 Task: Archive the organization "Mark56771".
Action: Mouse moved to (1187, 89)
Screenshot: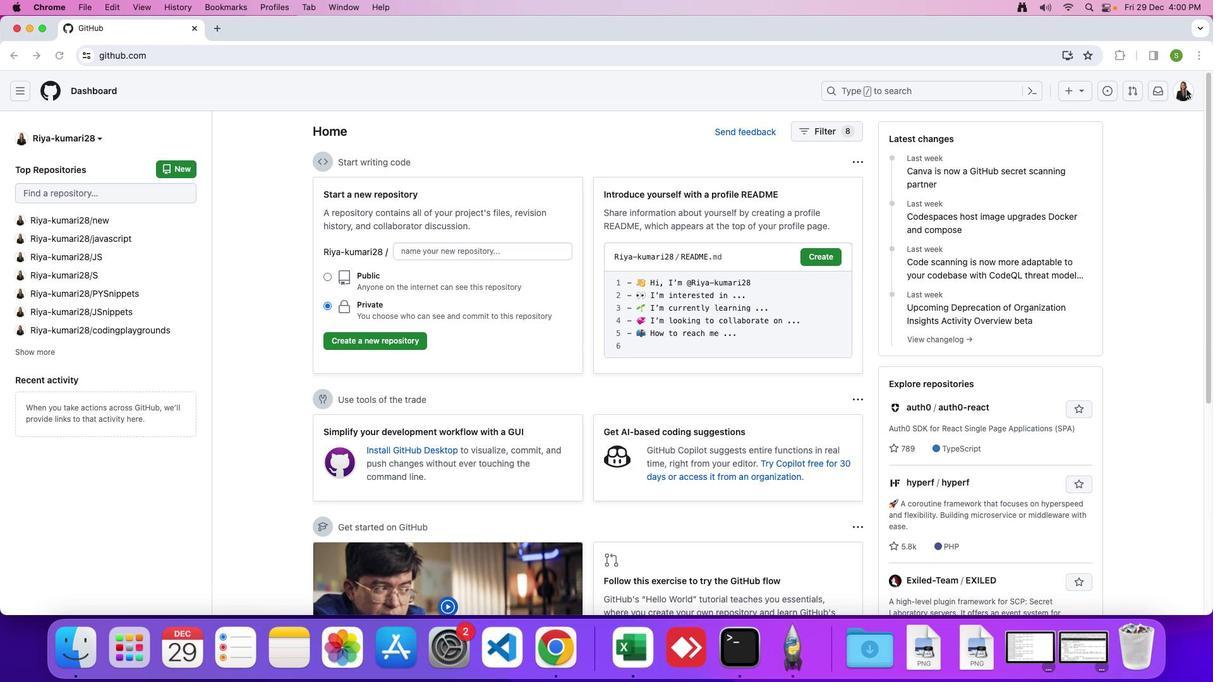 
Action: Mouse pressed left at (1187, 89)
Screenshot: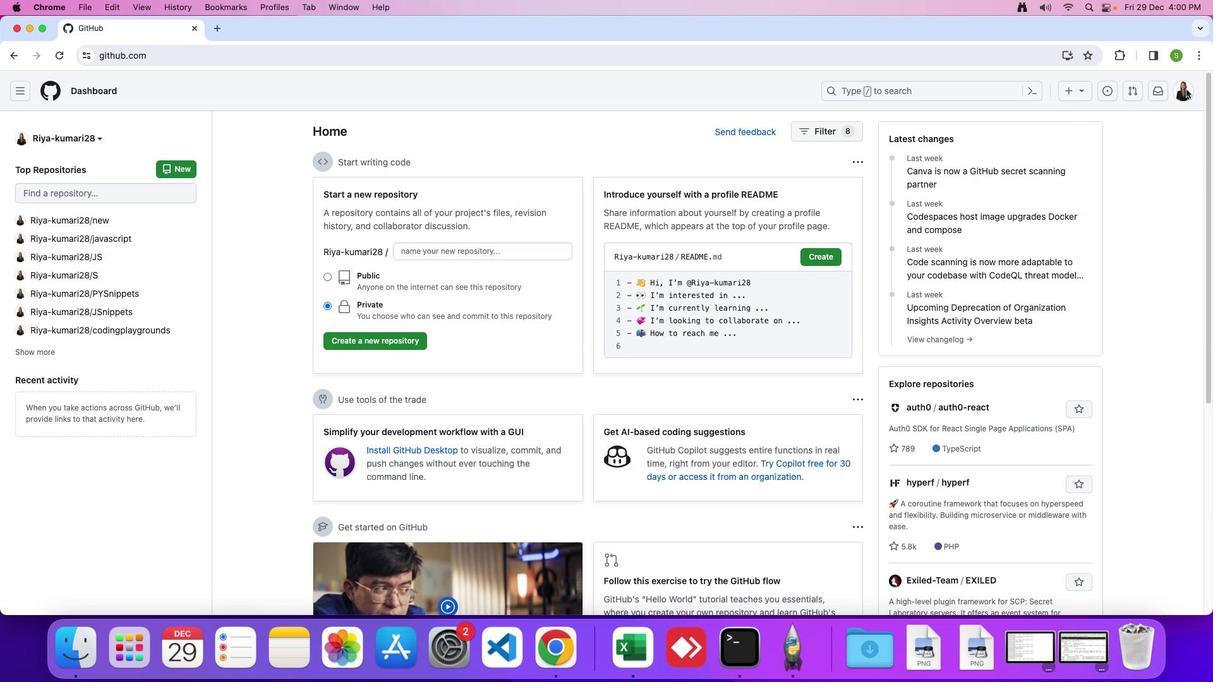 
Action: Mouse pressed left at (1187, 89)
Screenshot: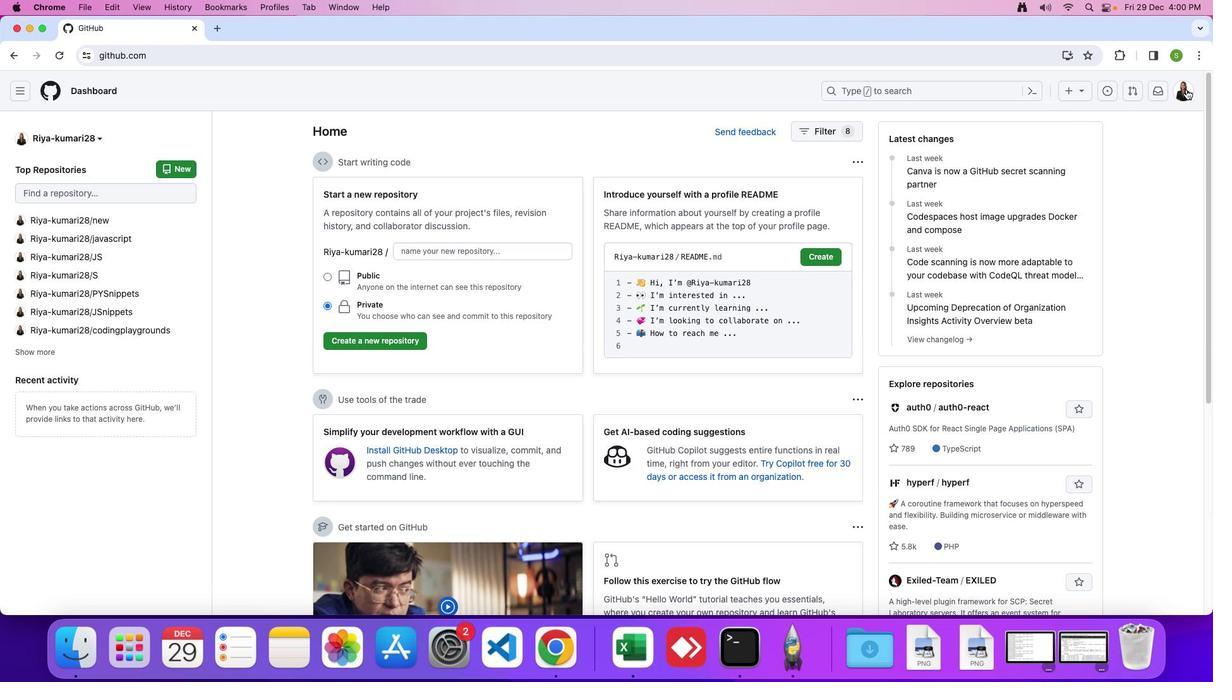 
Action: Mouse moved to (1131, 245)
Screenshot: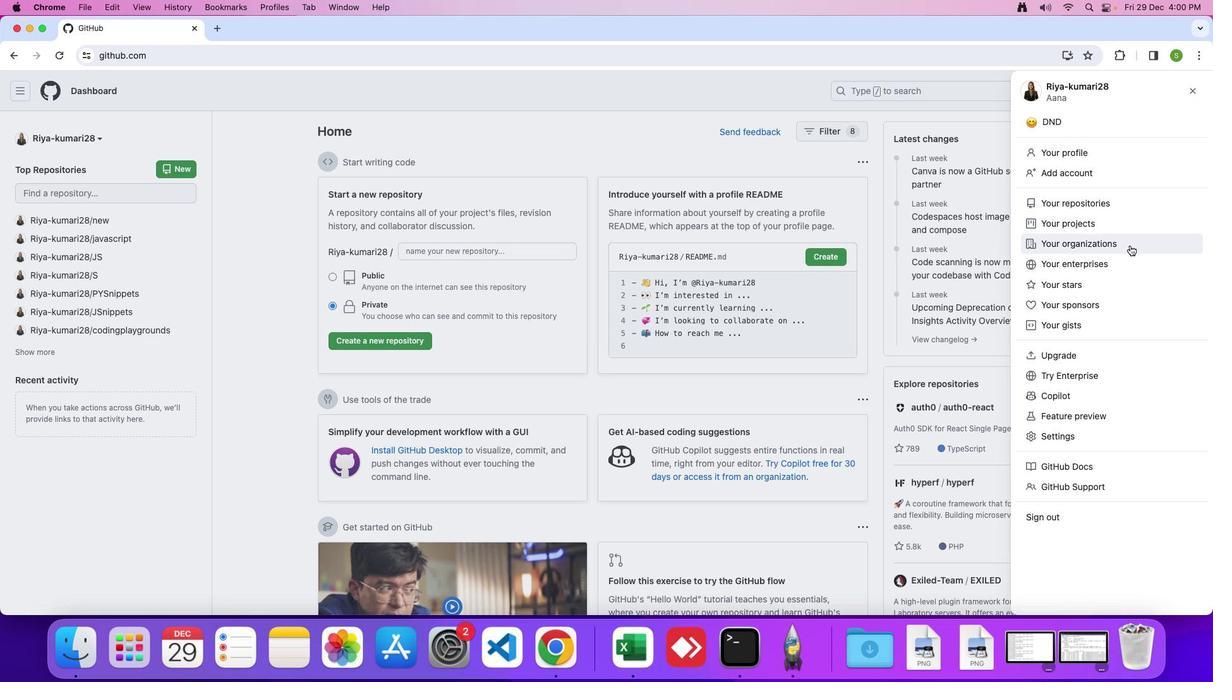 
Action: Mouse pressed left at (1131, 245)
Screenshot: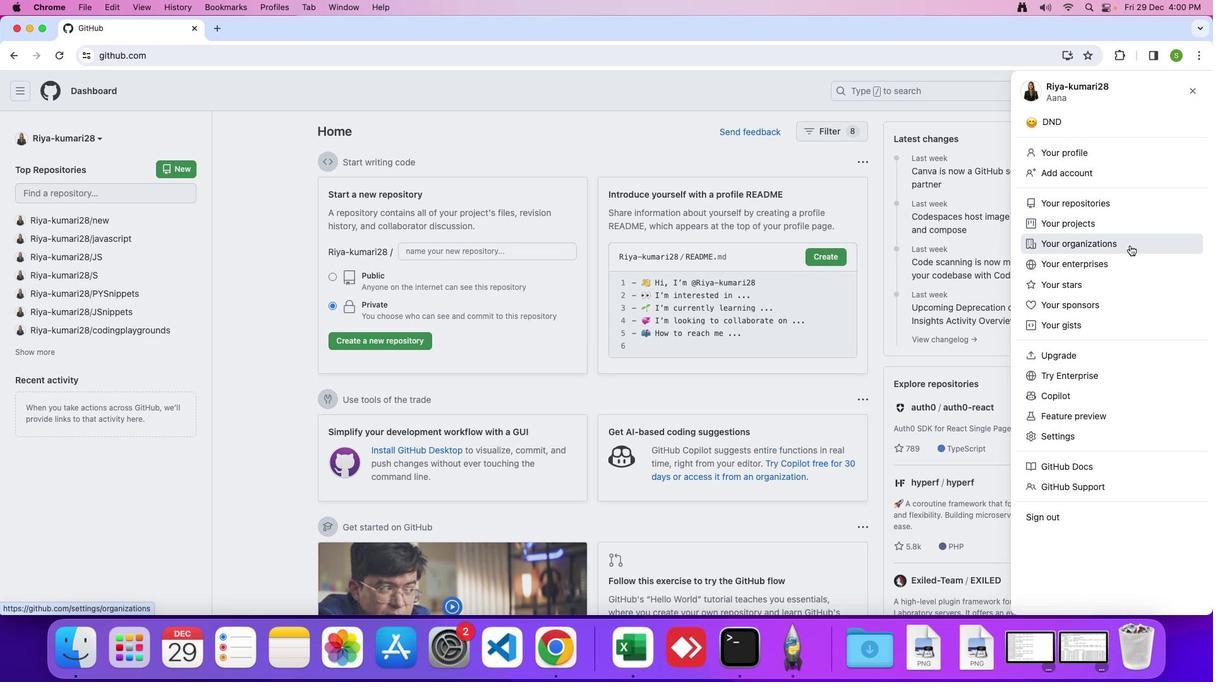 
Action: Mouse moved to (912, 264)
Screenshot: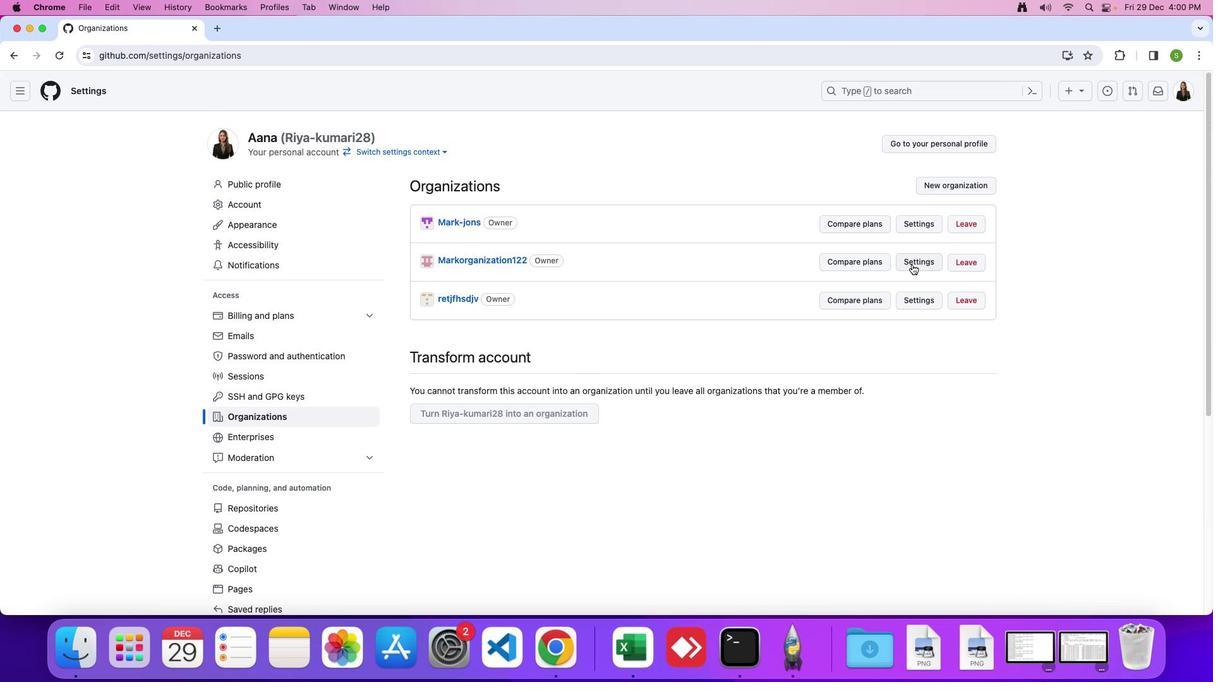 
Action: Mouse pressed left at (912, 264)
Screenshot: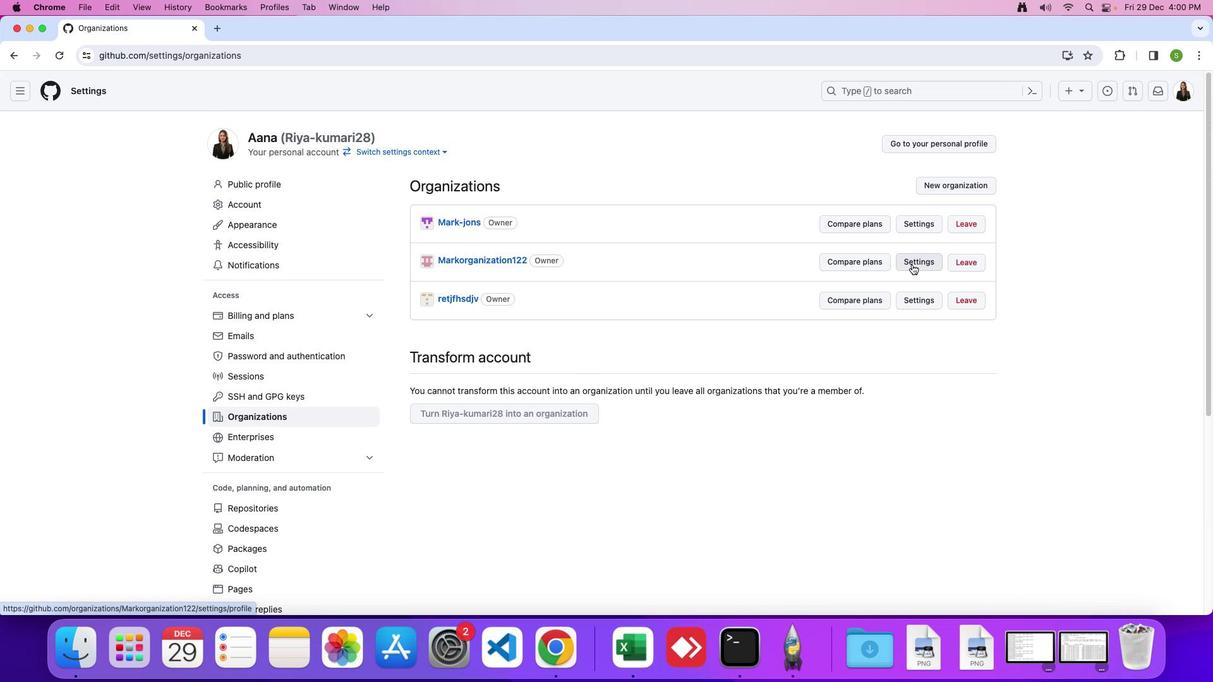 
Action: Mouse moved to (727, 384)
Screenshot: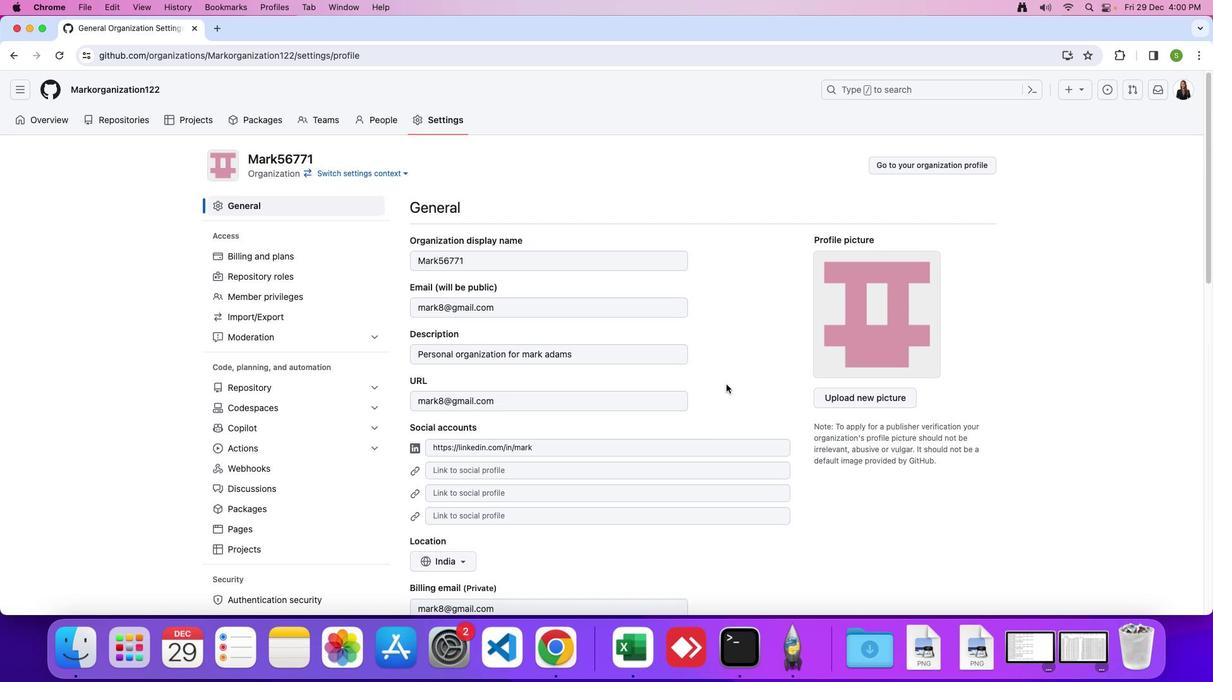 
Action: Mouse scrolled (727, 384) with delta (0, 0)
Screenshot: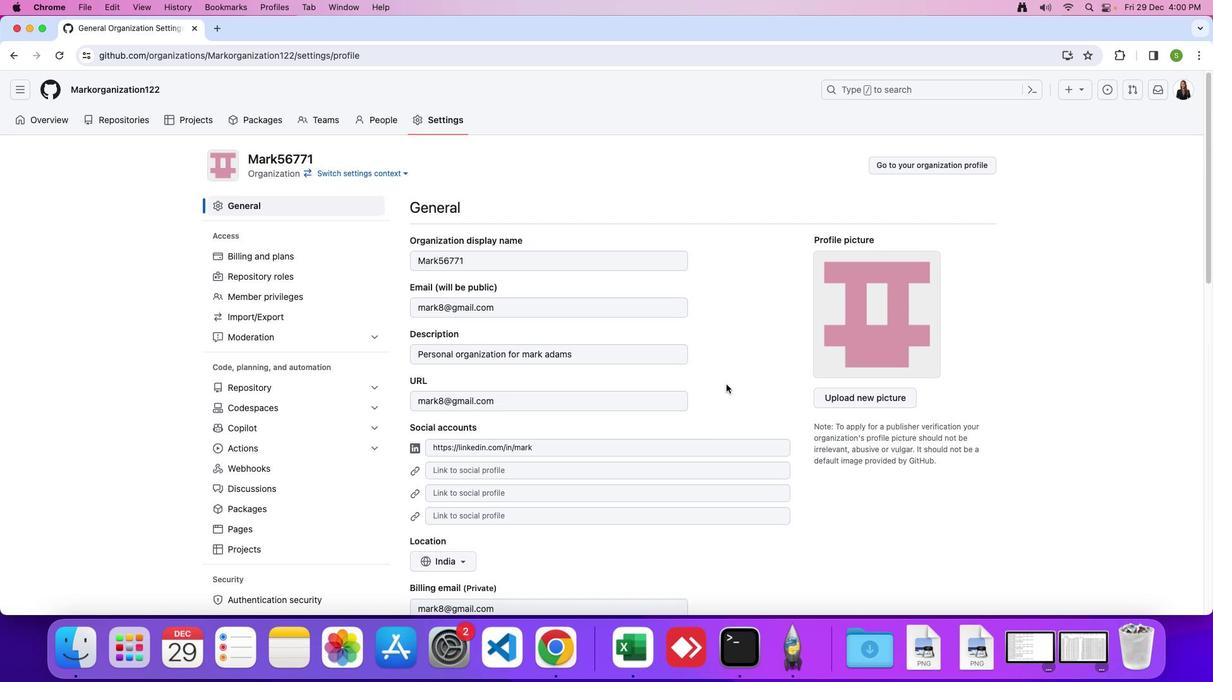 
Action: Mouse moved to (727, 384)
Screenshot: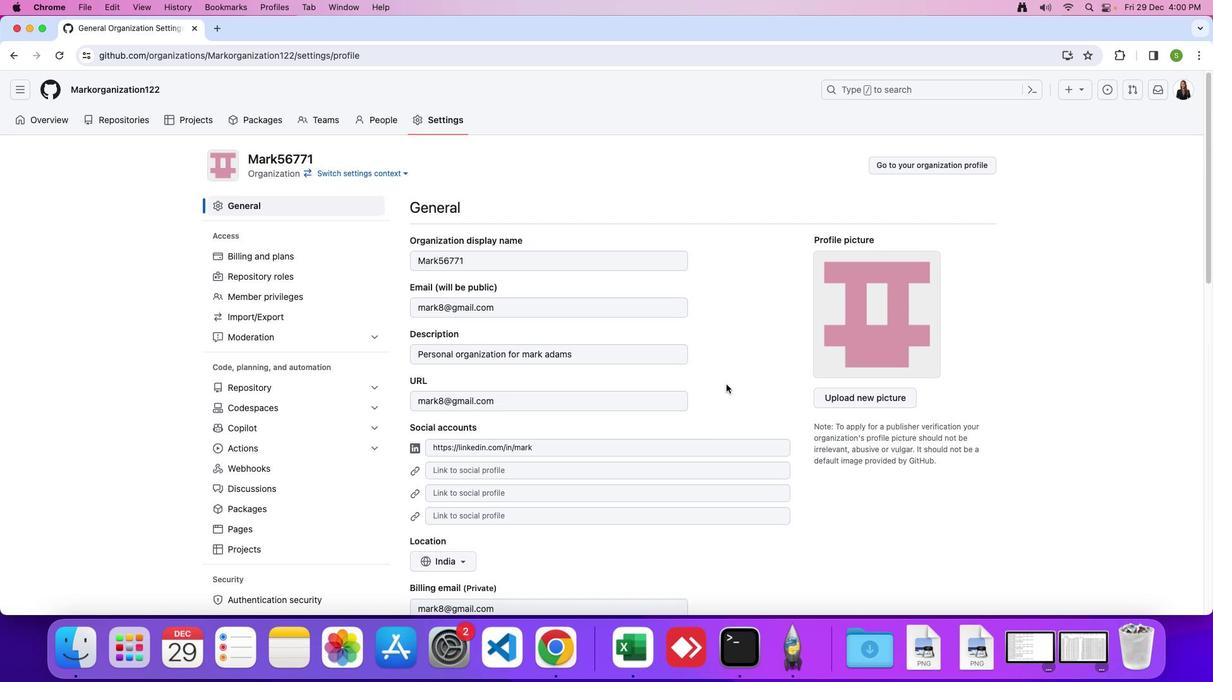 
Action: Mouse scrolled (727, 384) with delta (0, 0)
Screenshot: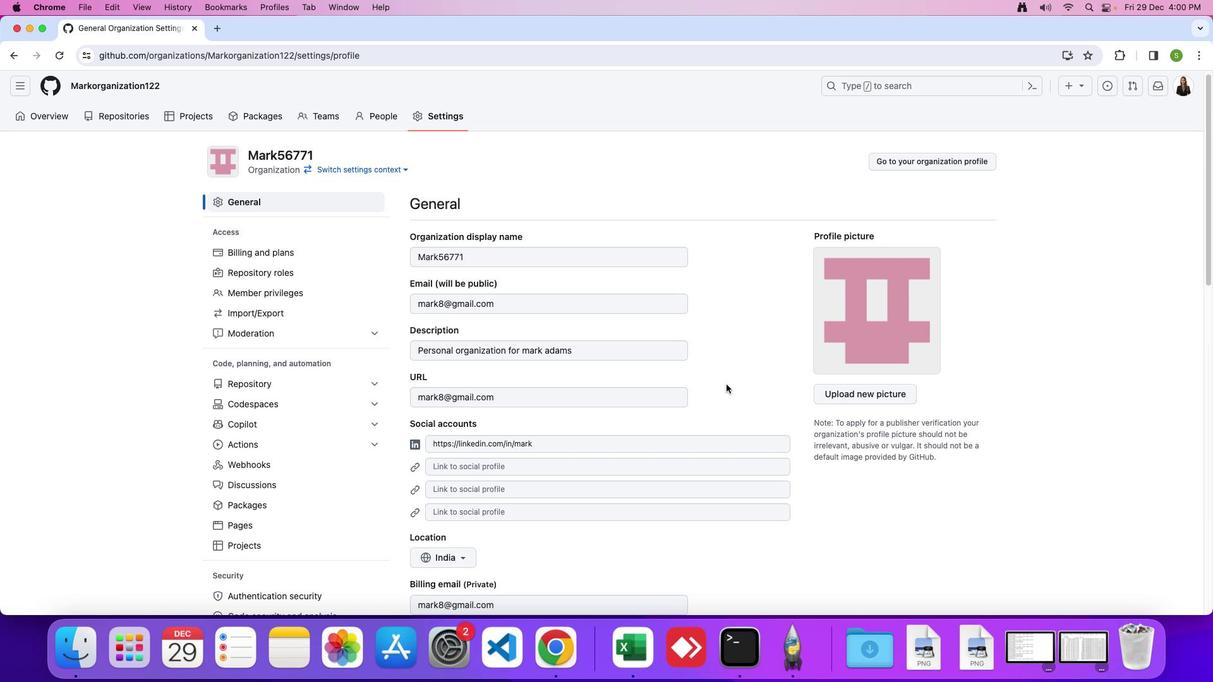 
Action: Mouse scrolled (727, 384) with delta (0, 0)
Screenshot: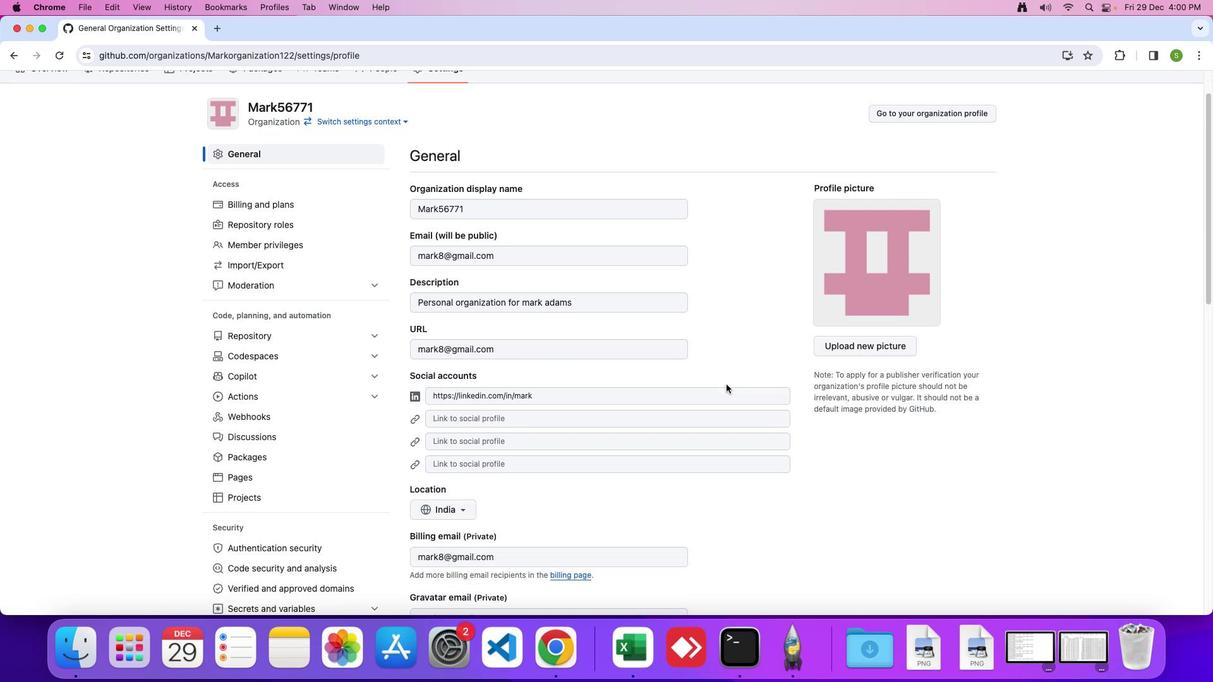 
Action: Mouse scrolled (727, 384) with delta (0, 0)
Screenshot: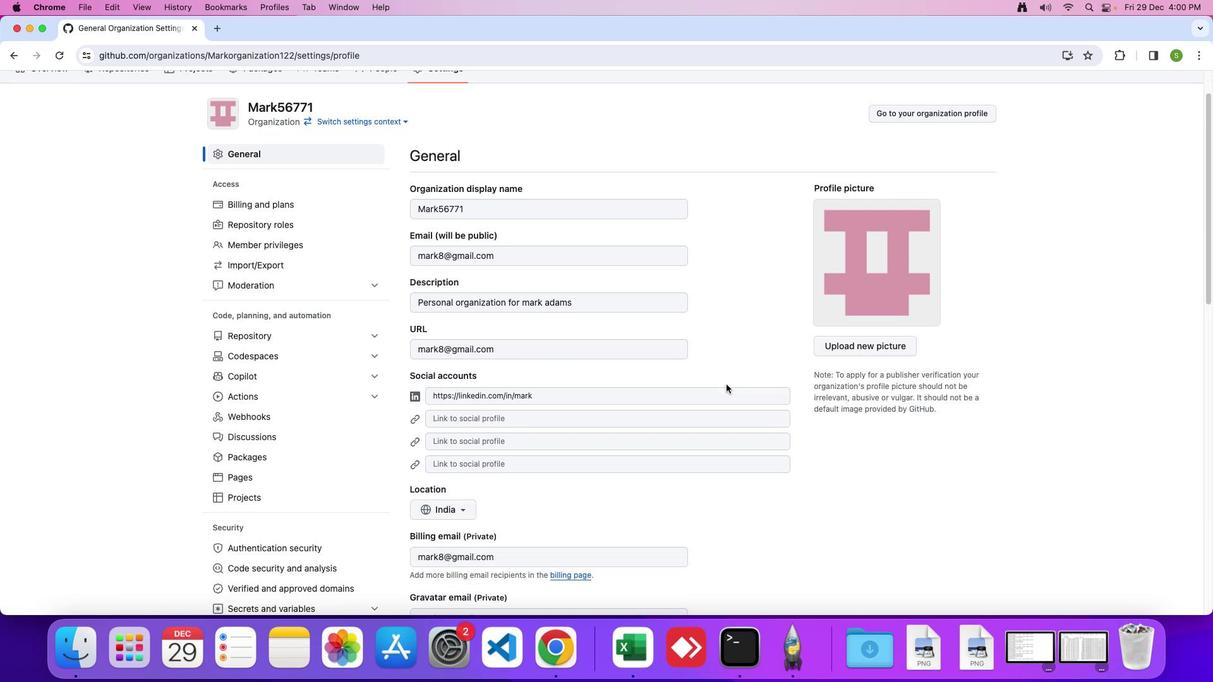 
Action: Mouse scrolled (727, 384) with delta (0, -3)
Screenshot: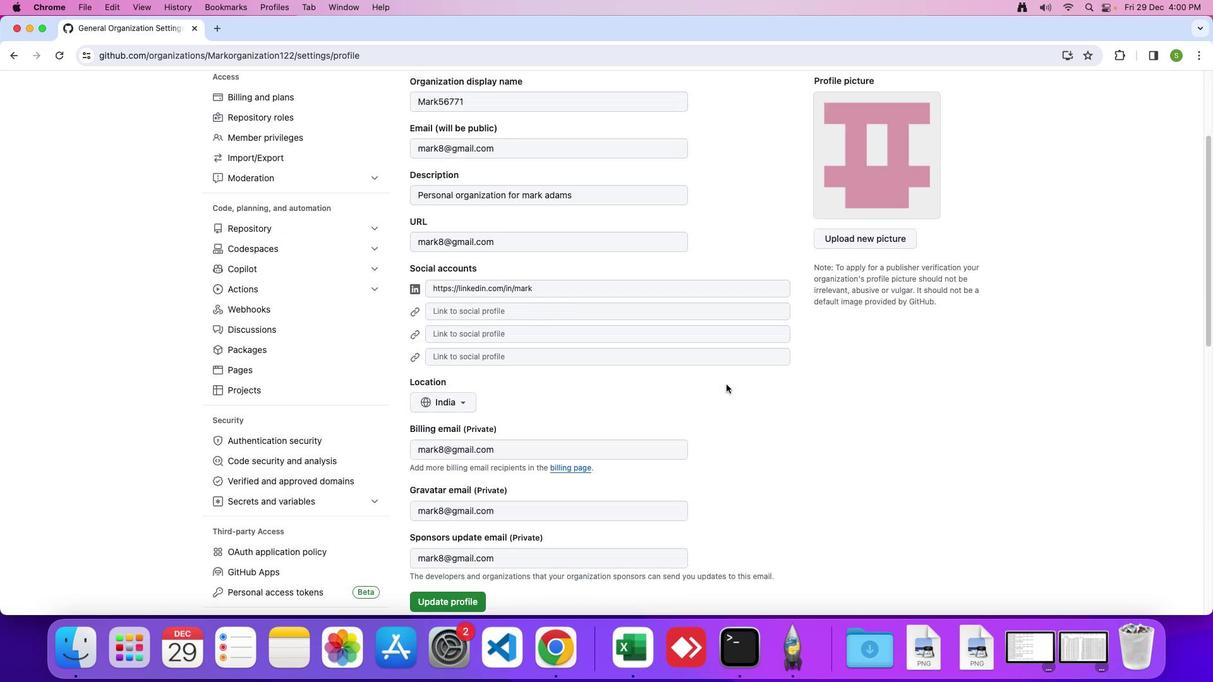 
Action: Mouse scrolled (727, 384) with delta (0, -4)
Screenshot: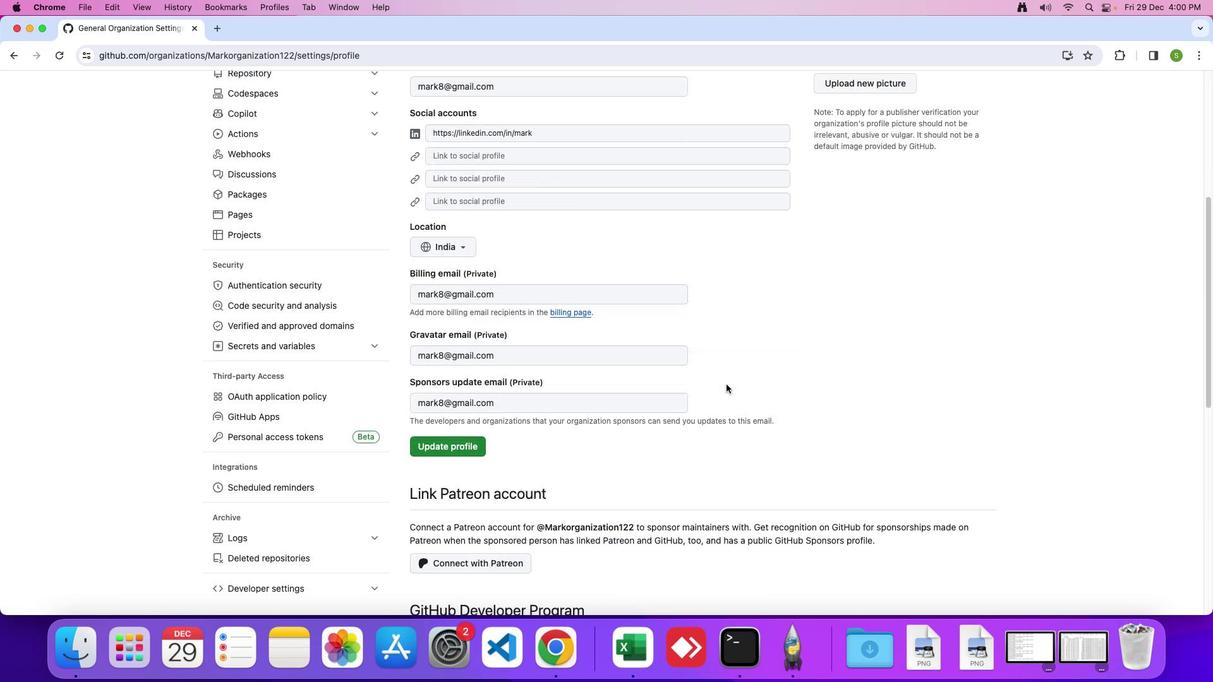 
Action: Mouse scrolled (727, 384) with delta (0, 0)
Screenshot: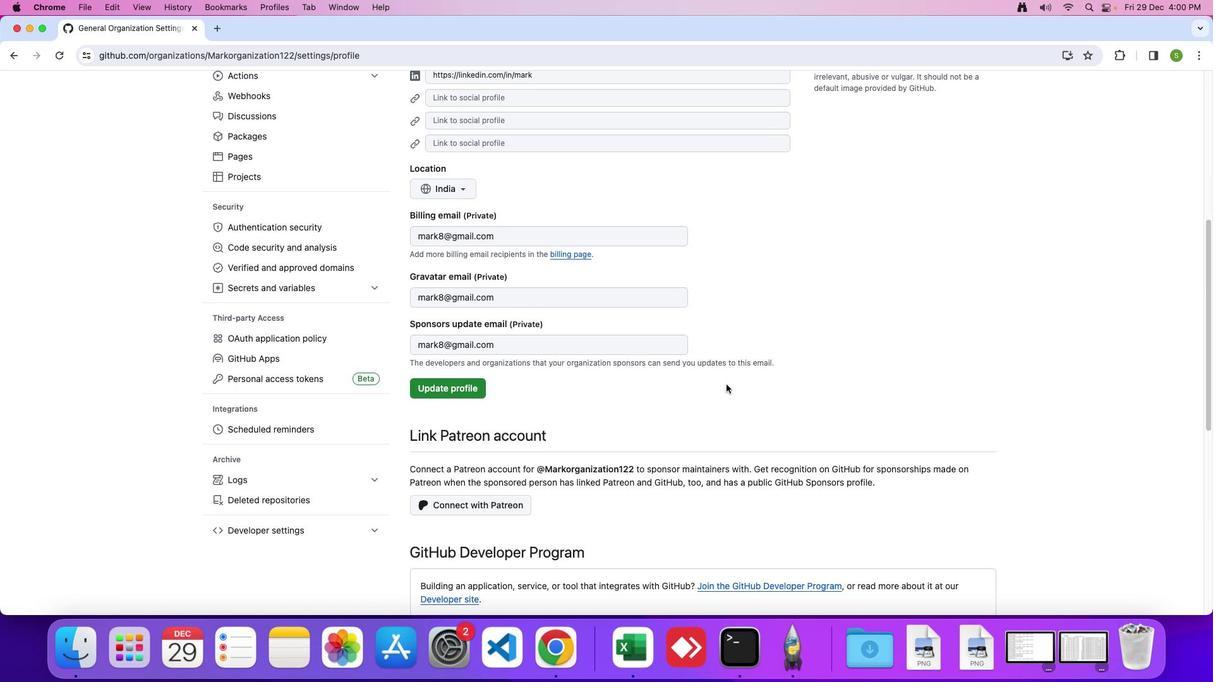 
Action: Mouse scrolled (727, 384) with delta (0, 0)
Screenshot: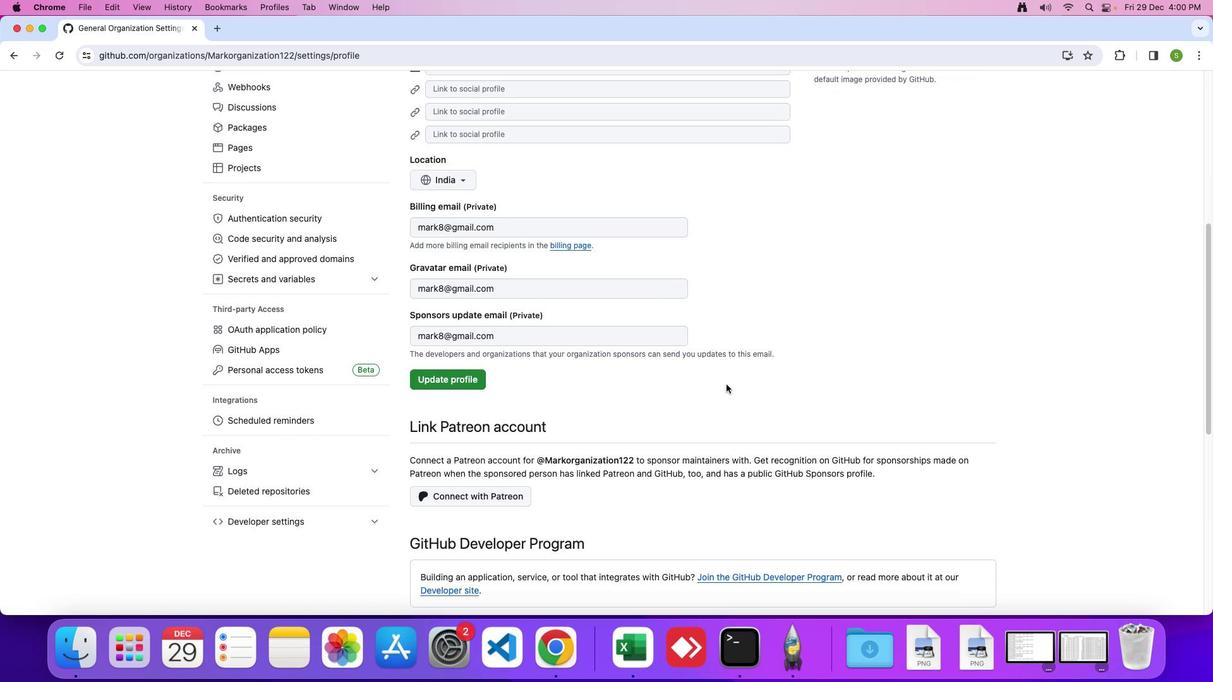 
Action: Mouse scrolled (727, 384) with delta (0, -1)
Screenshot: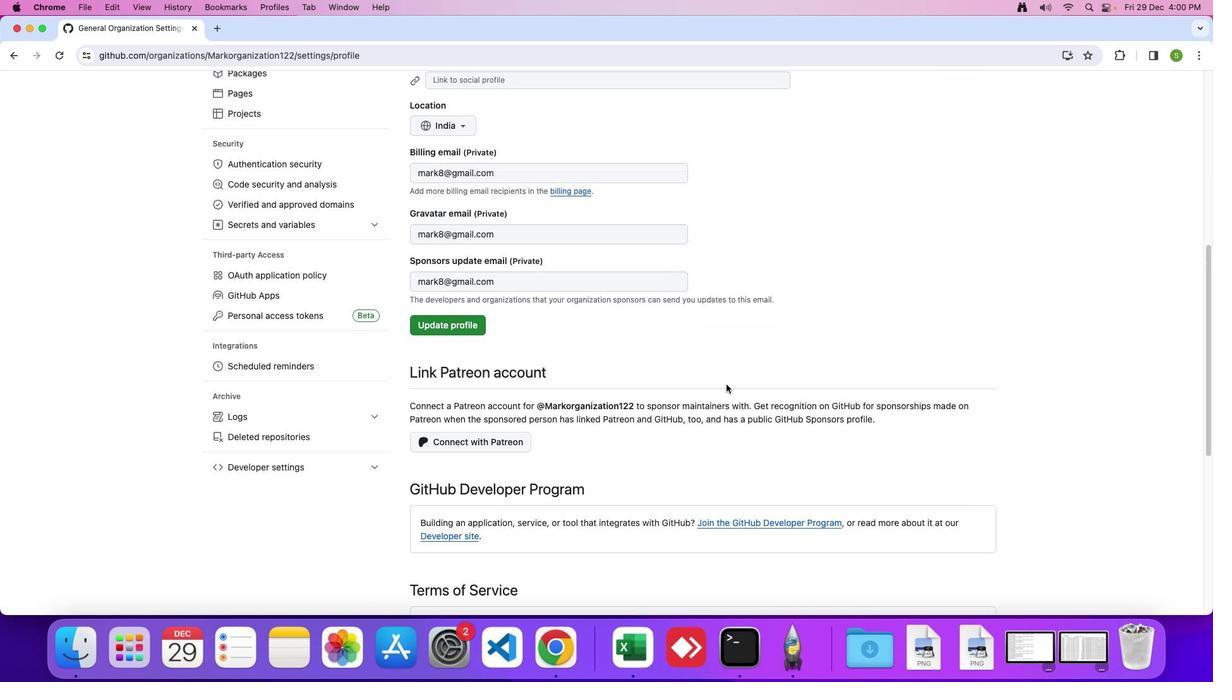 
Action: Mouse scrolled (727, 384) with delta (0, 0)
Screenshot: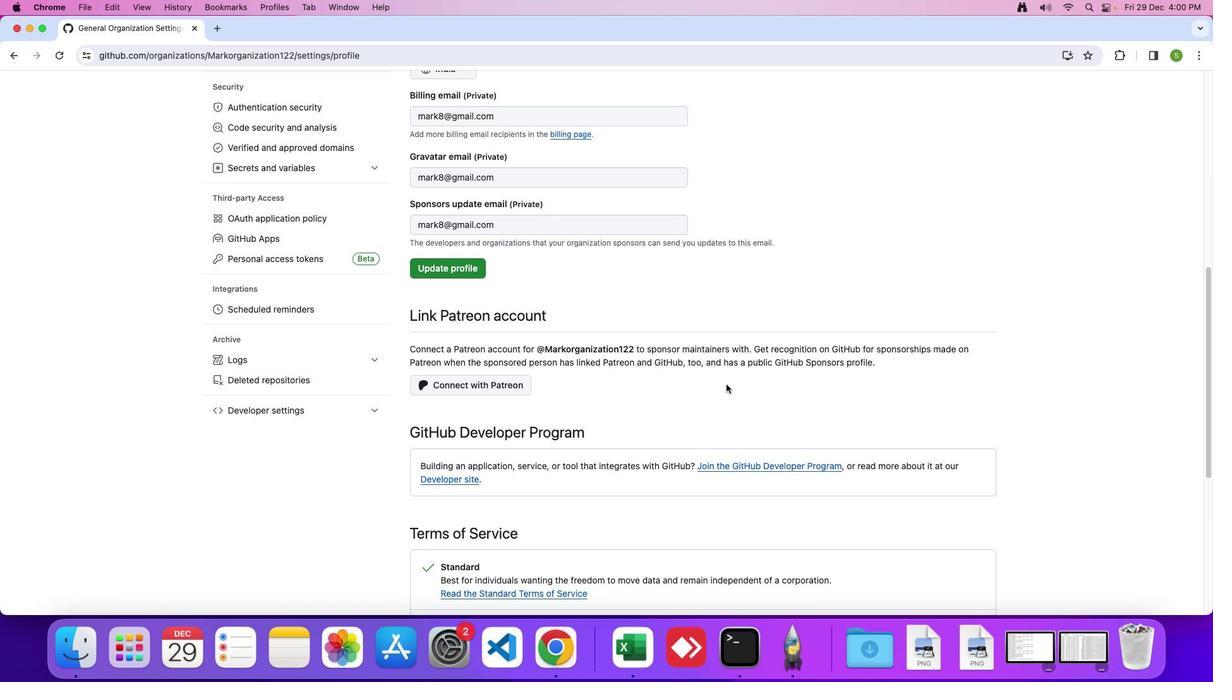 
Action: Mouse scrolled (727, 384) with delta (0, 0)
Screenshot: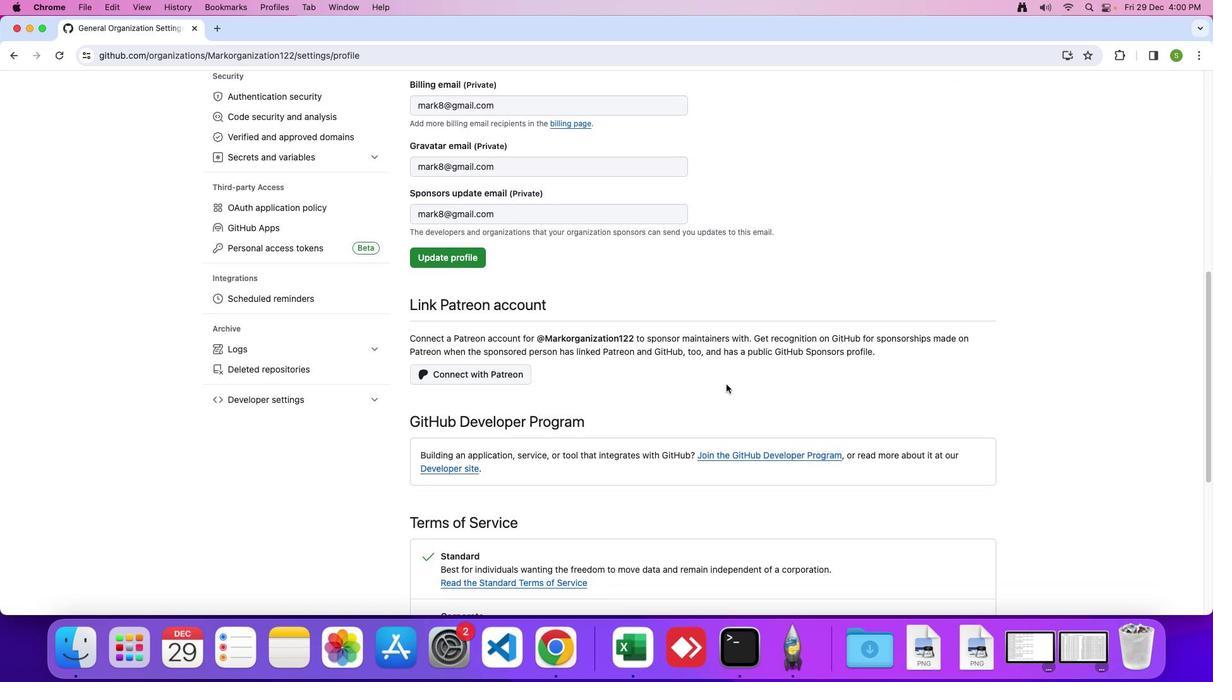 
Action: Mouse scrolled (727, 384) with delta (0, 0)
Screenshot: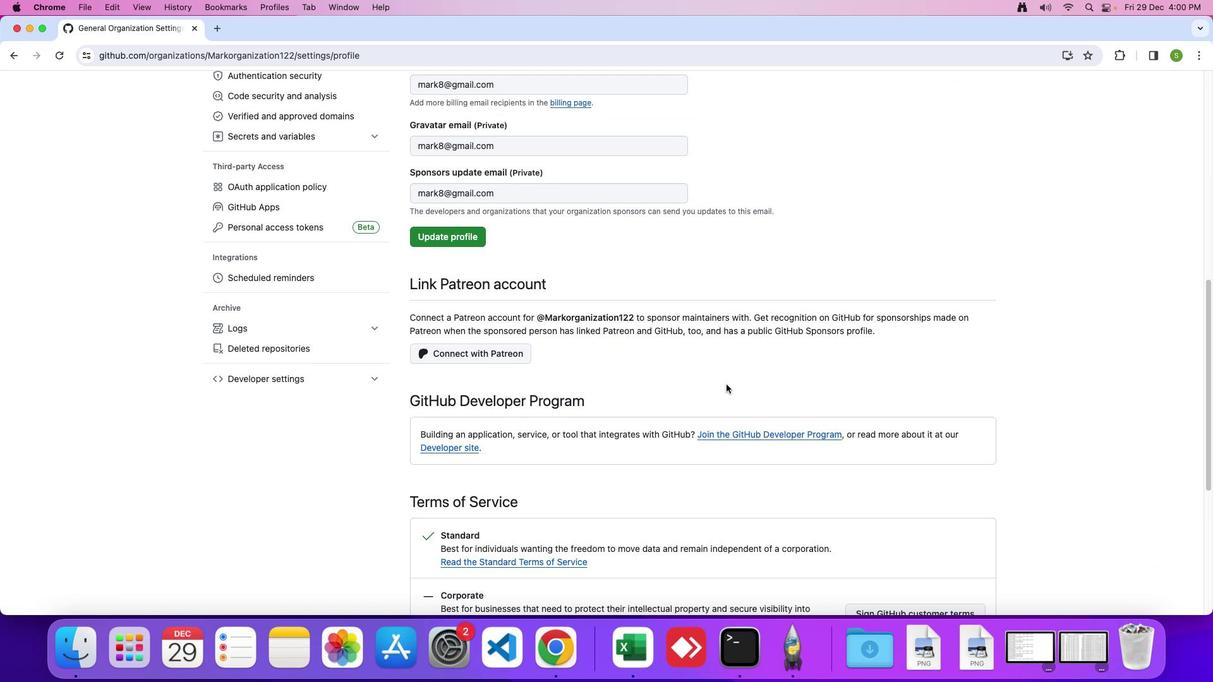 
Action: Mouse scrolled (727, 384) with delta (0, 0)
Screenshot: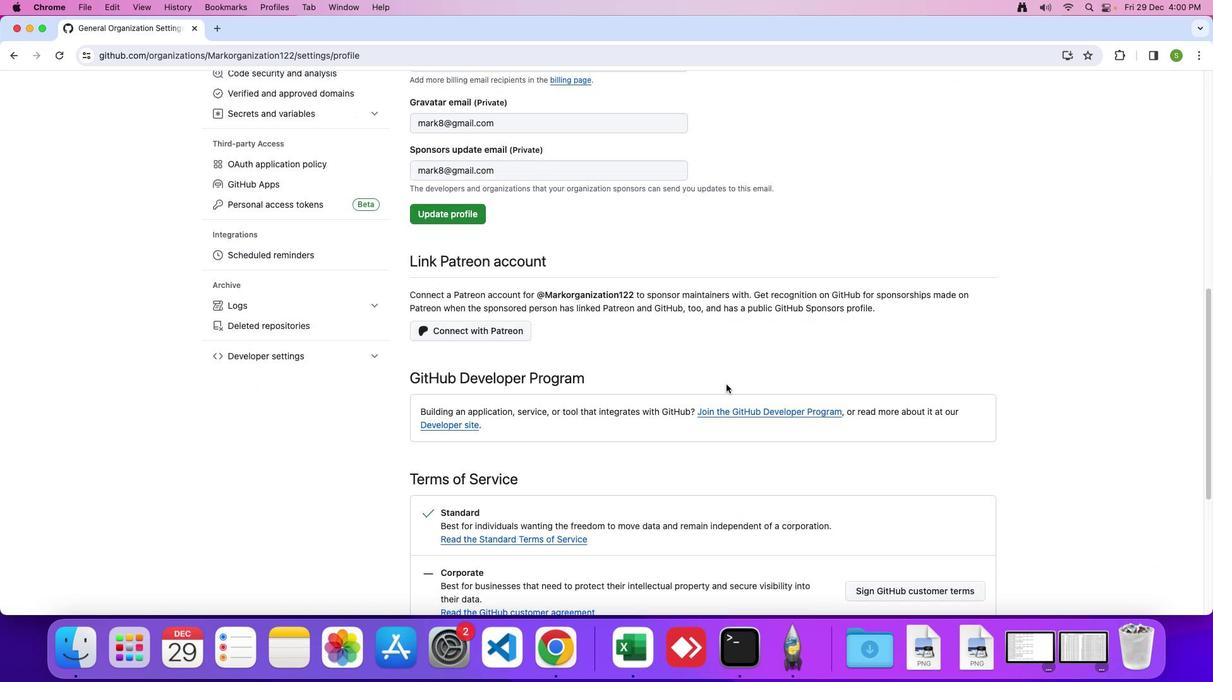 
Action: Mouse scrolled (727, 384) with delta (0, -2)
Screenshot: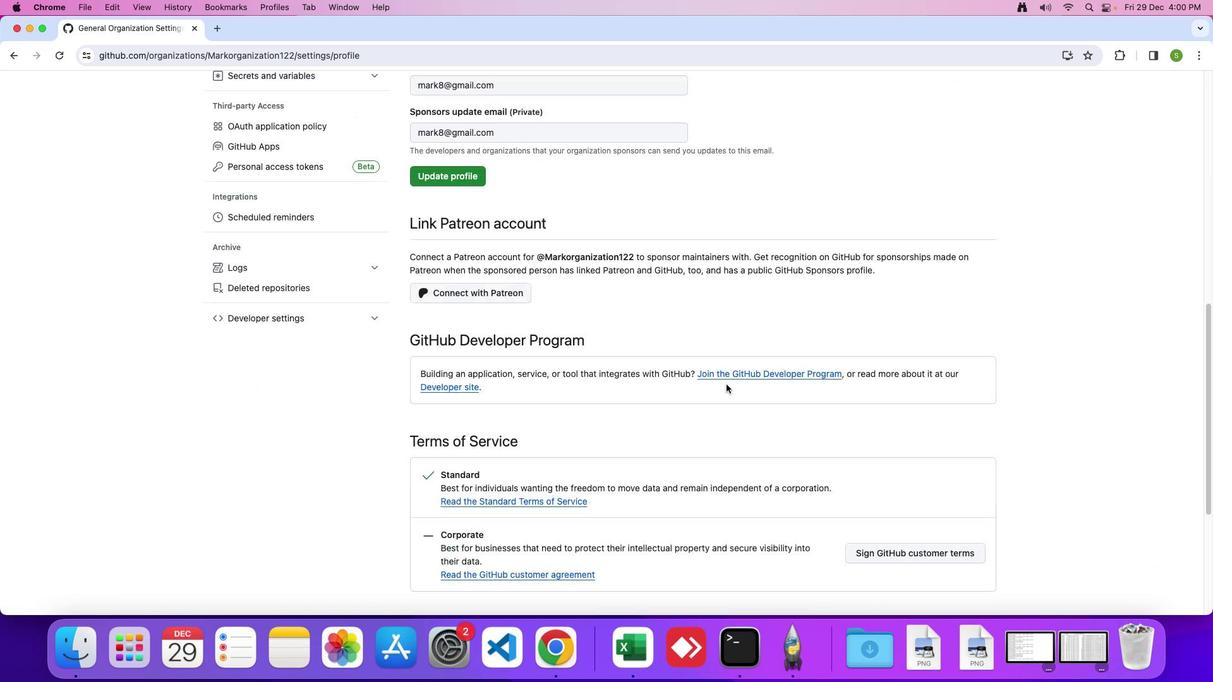 
Action: Mouse scrolled (727, 384) with delta (0, 0)
Screenshot: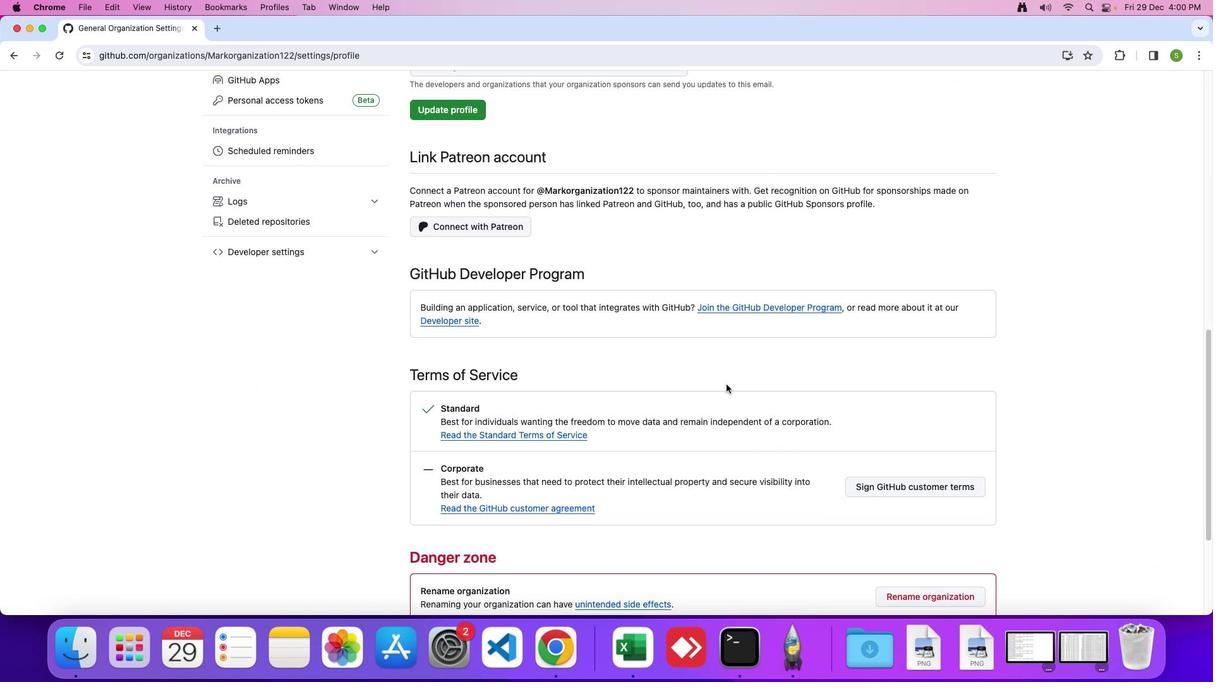 
Action: Mouse scrolled (727, 384) with delta (0, 0)
Screenshot: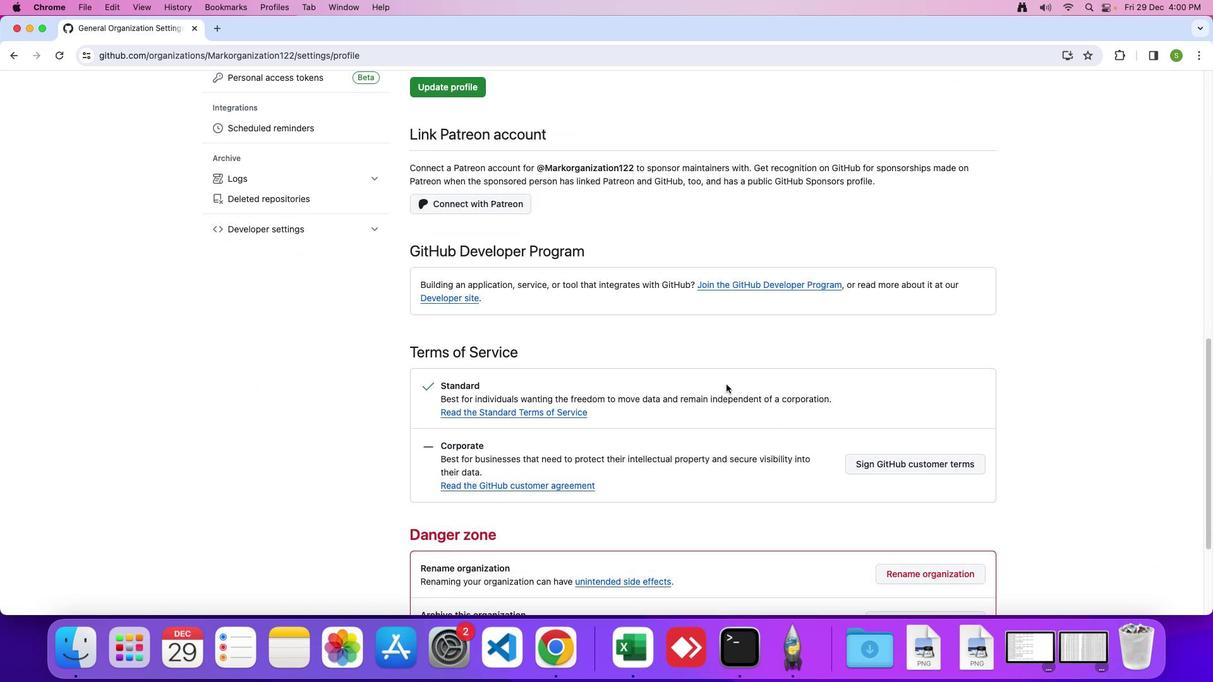 
Action: Mouse scrolled (727, 384) with delta (0, -1)
Screenshot: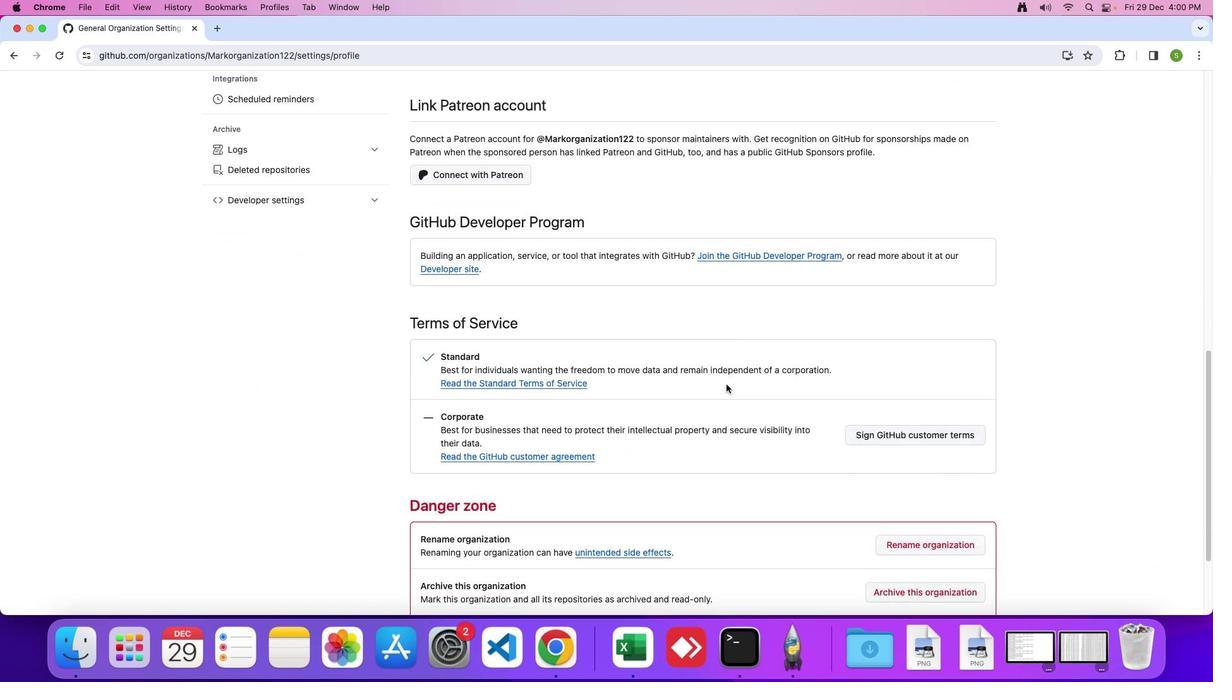 
Action: Mouse scrolled (727, 384) with delta (0, 0)
Screenshot: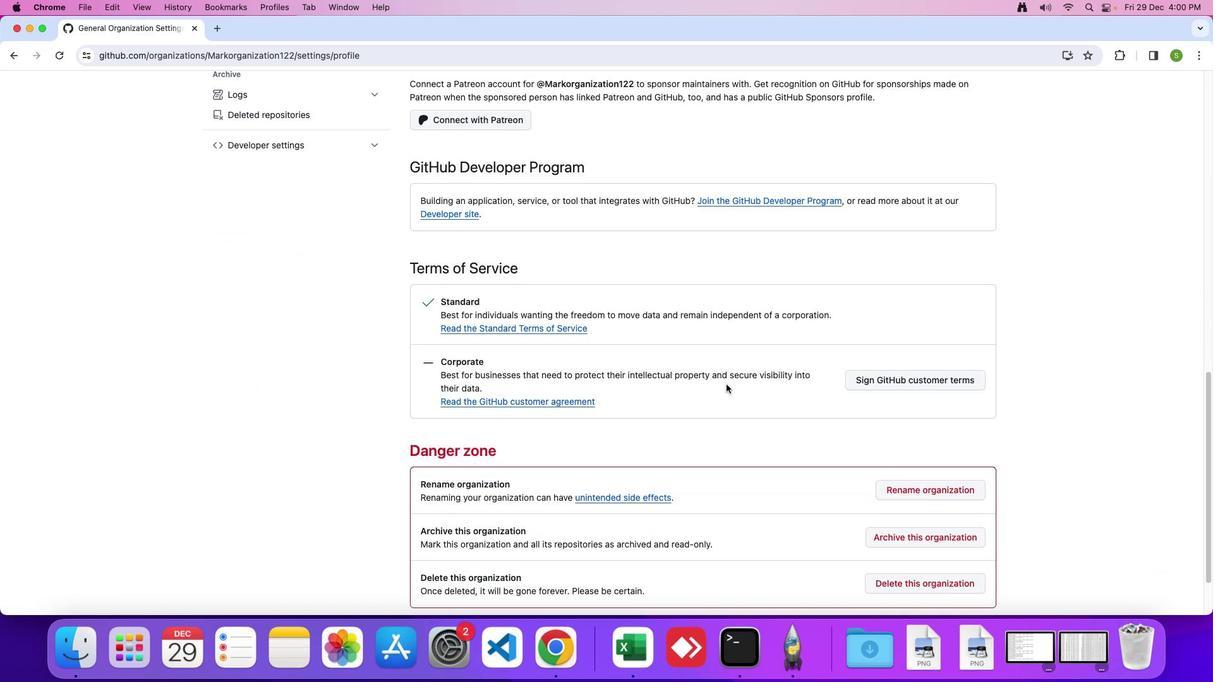 
Action: Mouse scrolled (727, 384) with delta (0, 3)
Screenshot: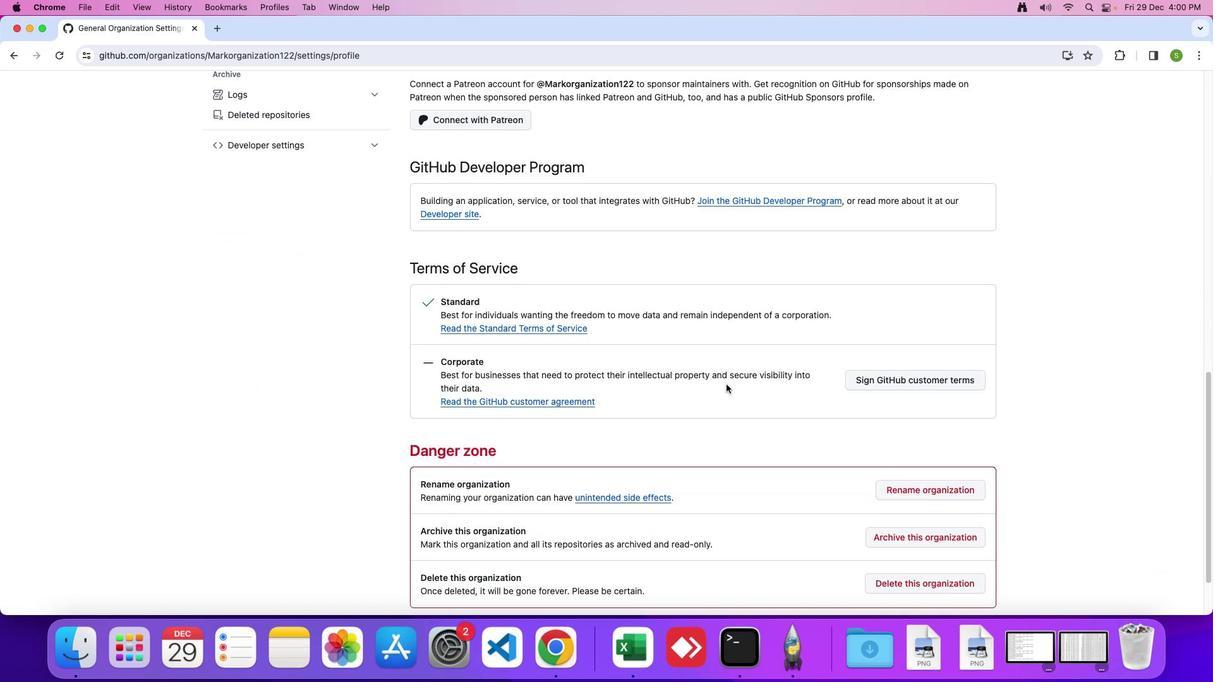 
Action: Mouse scrolled (727, 384) with delta (0, -3)
Screenshot: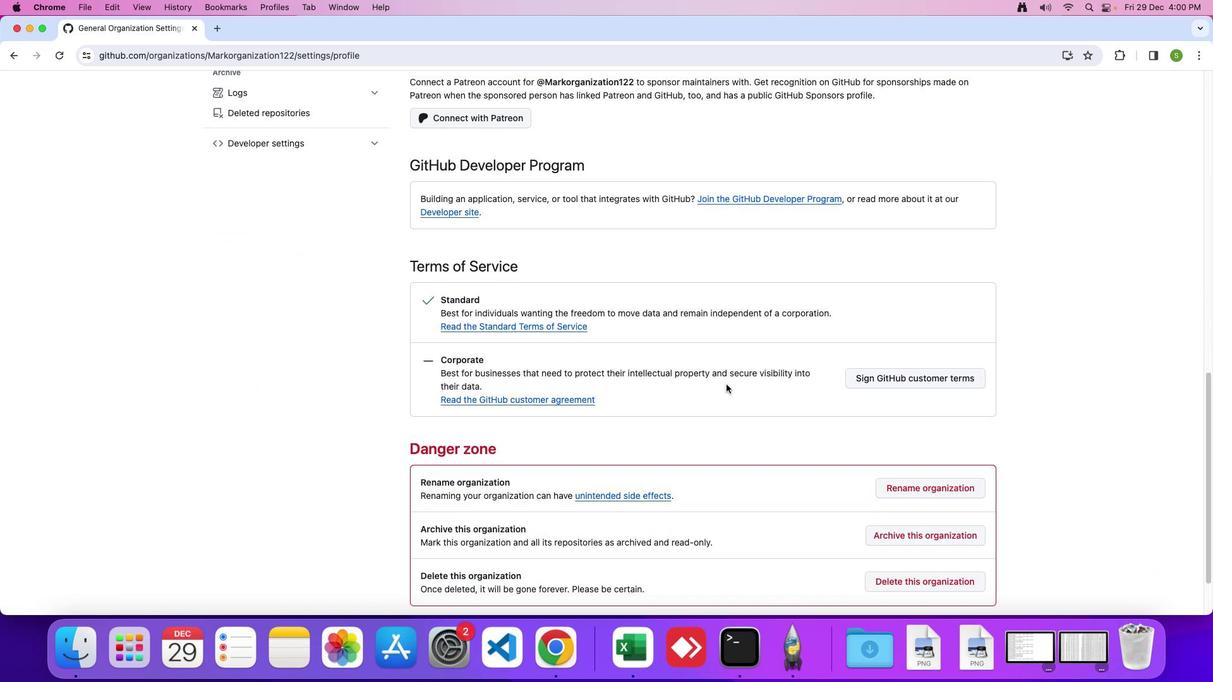 
Action: Mouse moved to (902, 524)
Screenshot: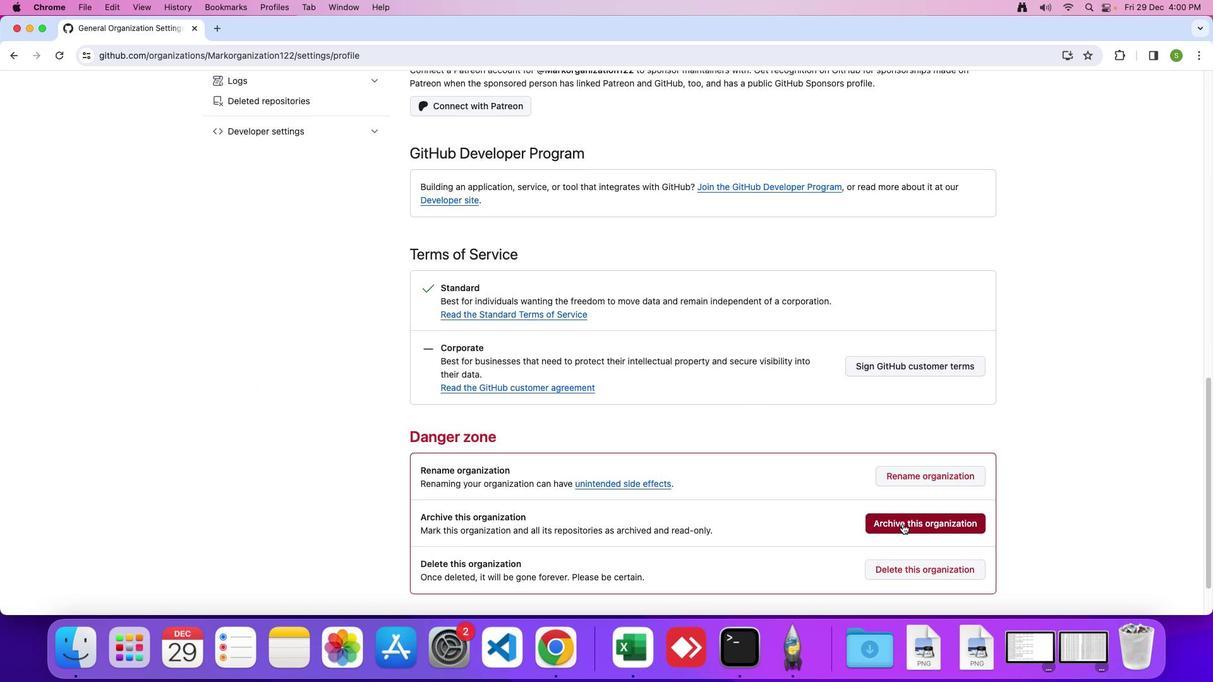 
Action: Mouse pressed left at (902, 524)
Screenshot: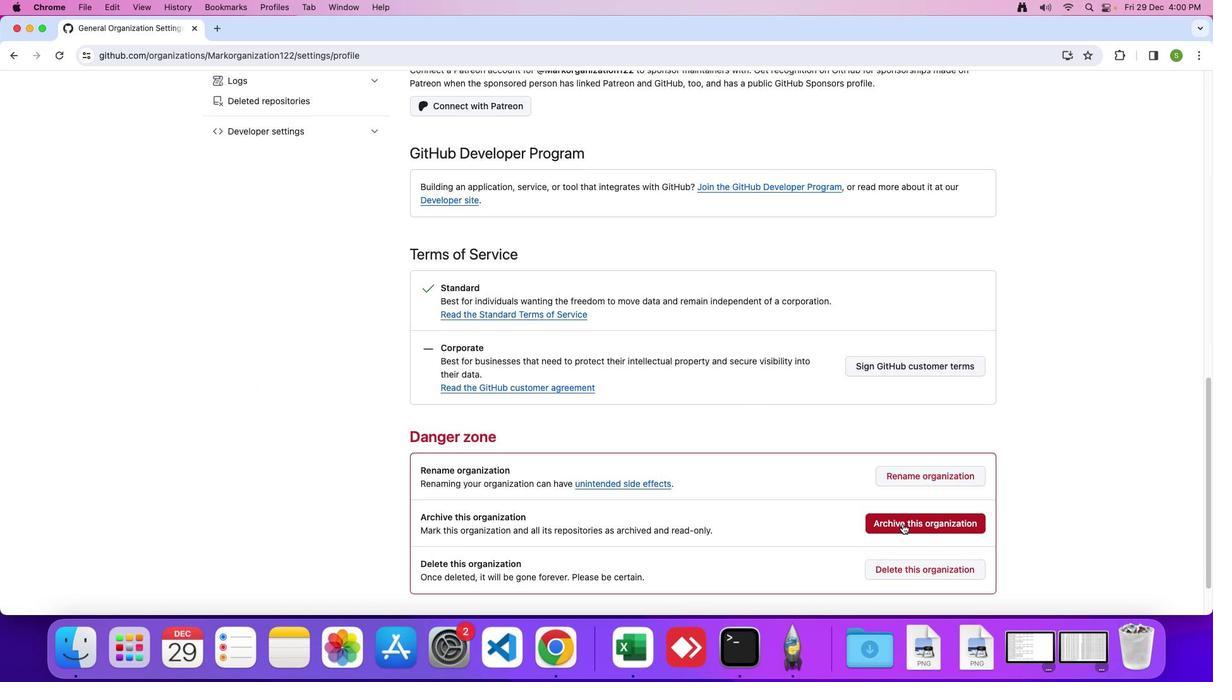 
